 Task: Look for products in the category "Tomato Paste" from Sprouts only.
Action: Mouse moved to (221, 108)
Screenshot: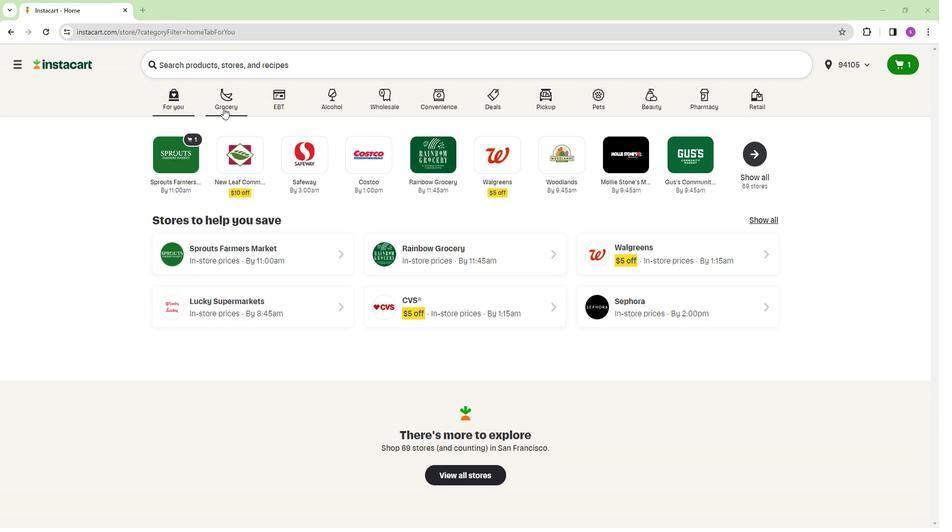 
Action: Mouse pressed left at (221, 108)
Screenshot: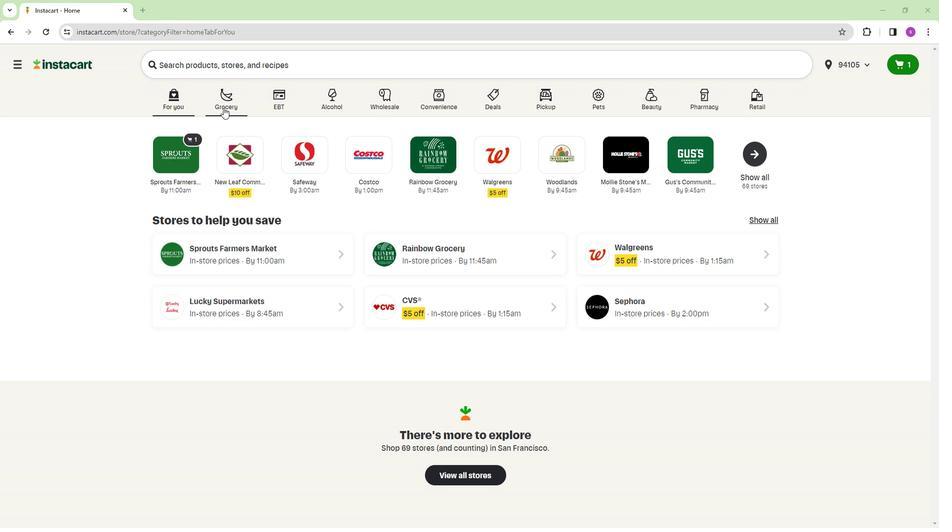
Action: Mouse moved to (167, 163)
Screenshot: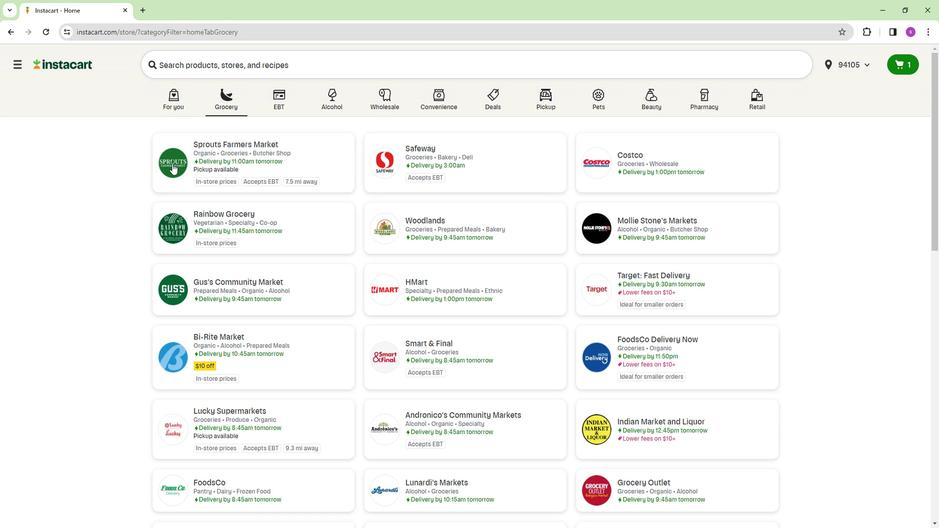 
Action: Mouse pressed left at (167, 163)
Screenshot: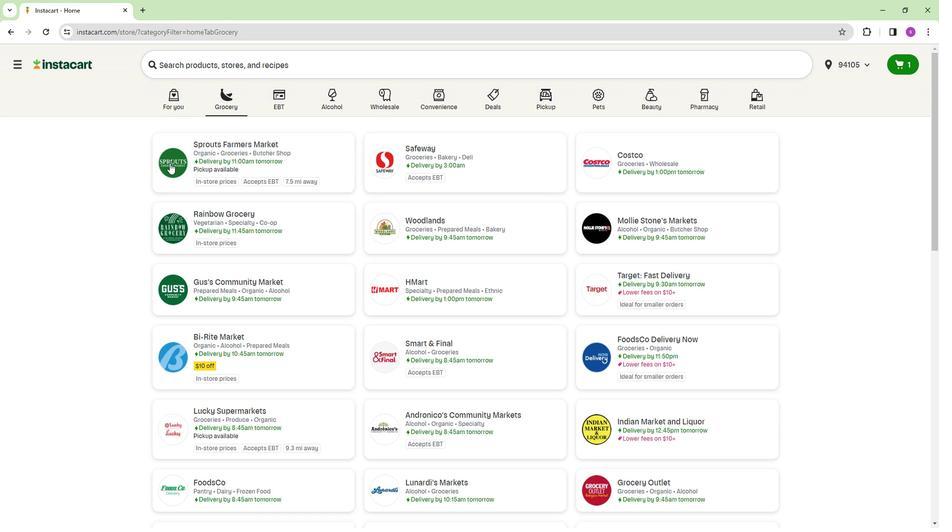 
Action: Mouse moved to (81, 457)
Screenshot: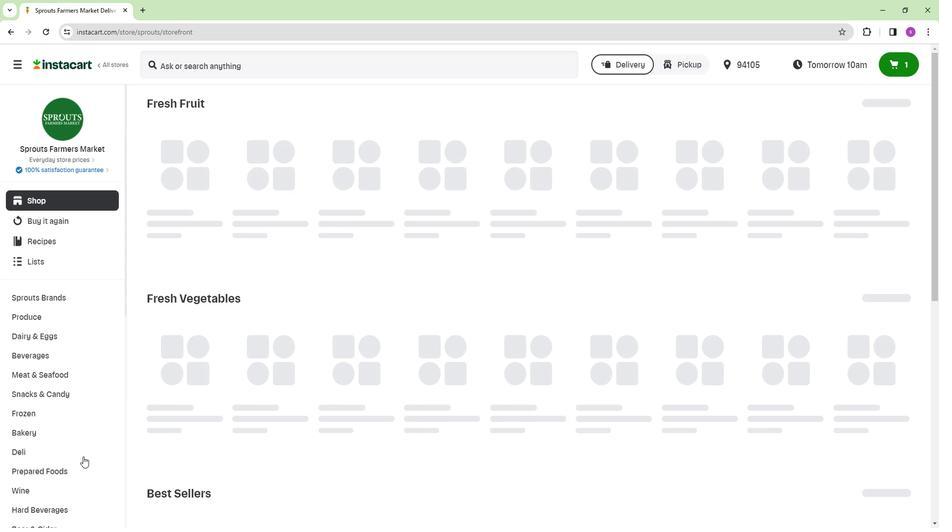 
Action: Mouse scrolled (81, 457) with delta (0, 0)
Screenshot: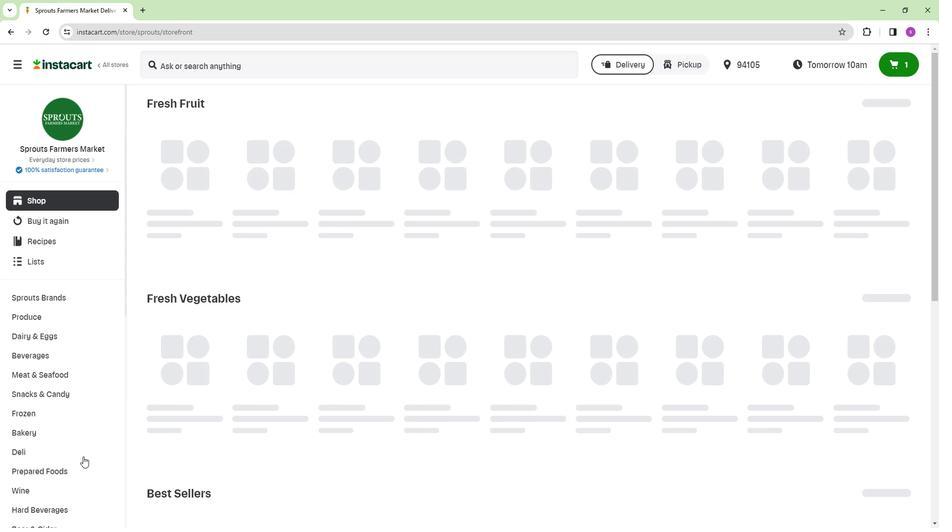 
Action: Mouse moved to (83, 454)
Screenshot: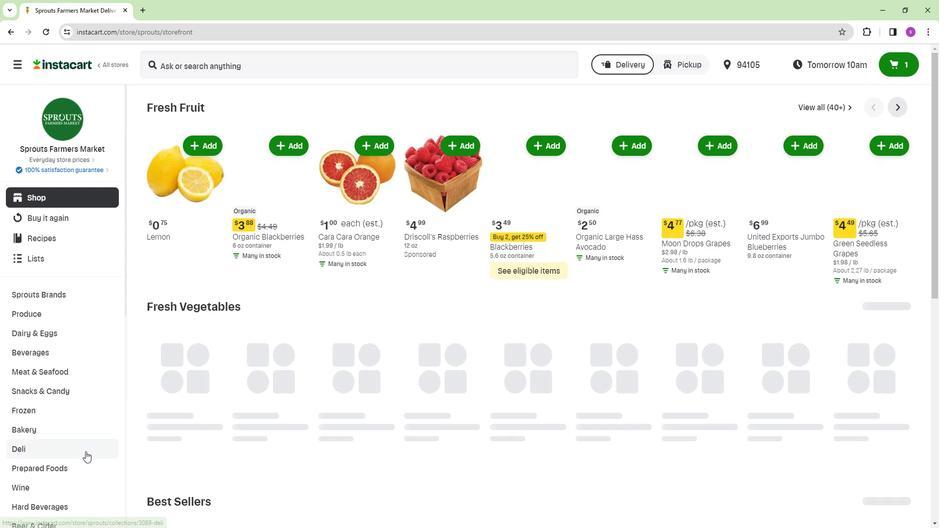 
Action: Mouse scrolled (83, 453) with delta (0, 0)
Screenshot: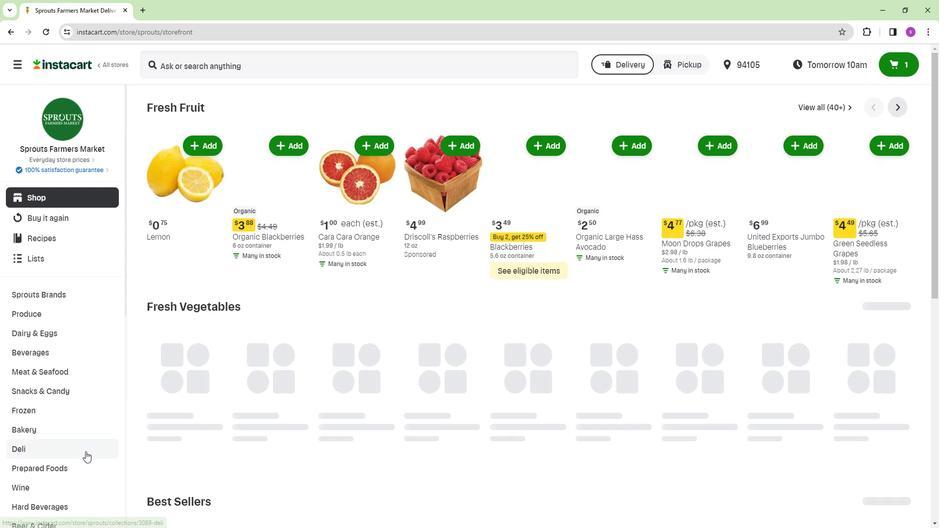 
Action: Mouse moved to (84, 450)
Screenshot: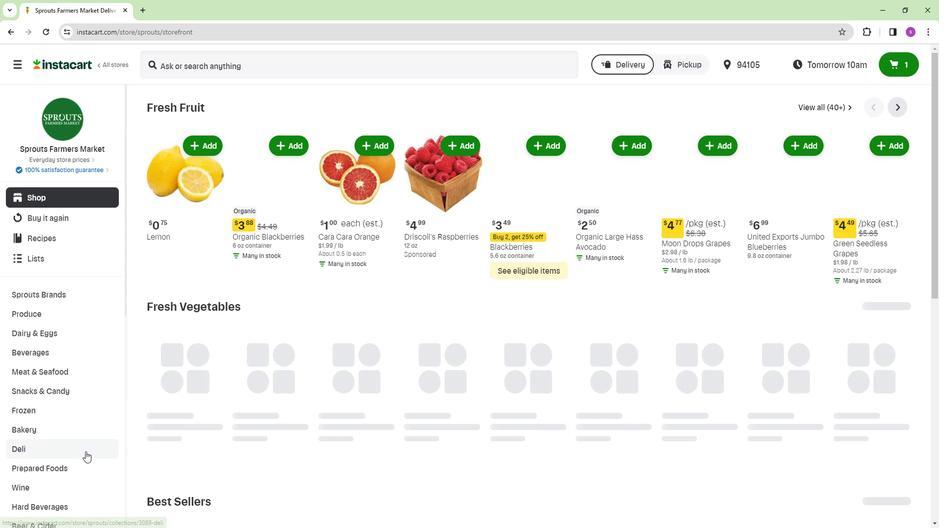 
Action: Mouse scrolled (84, 449) with delta (0, 0)
Screenshot: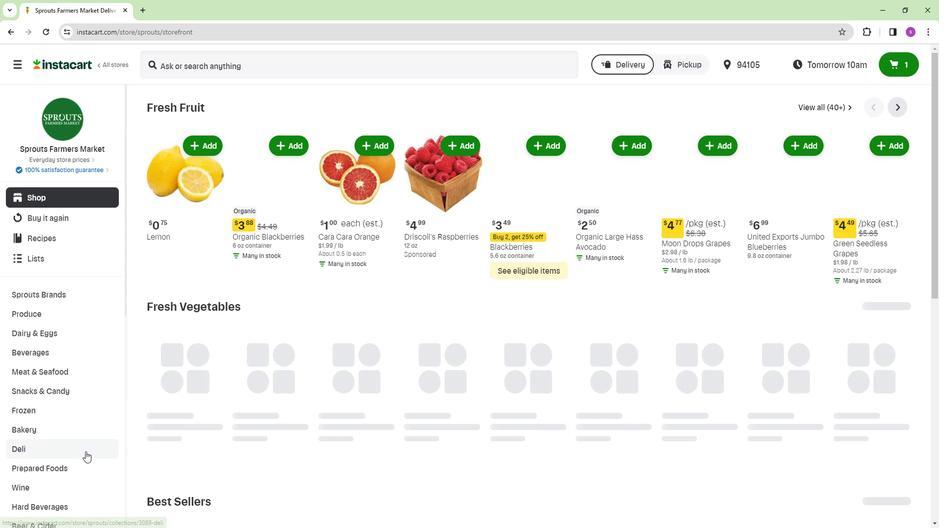 
Action: Mouse moved to (62, 397)
Screenshot: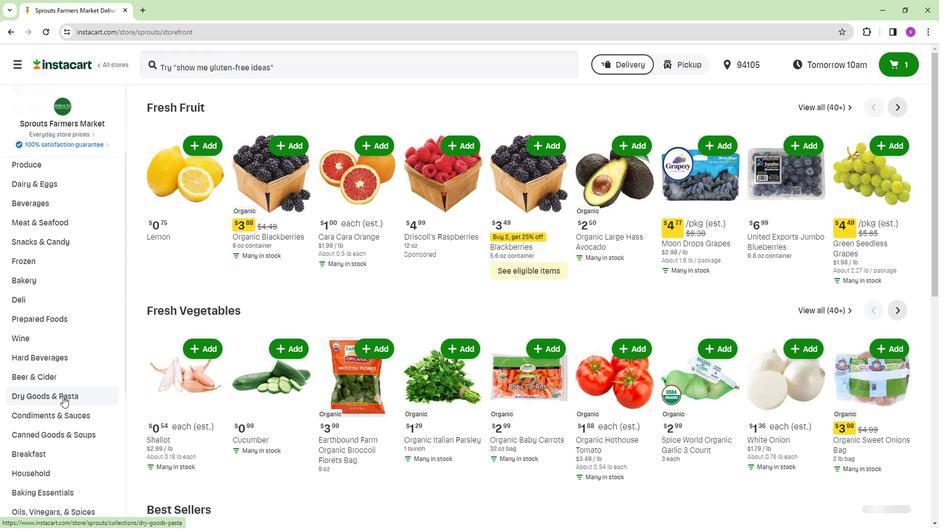 
Action: Mouse pressed left at (62, 397)
Screenshot: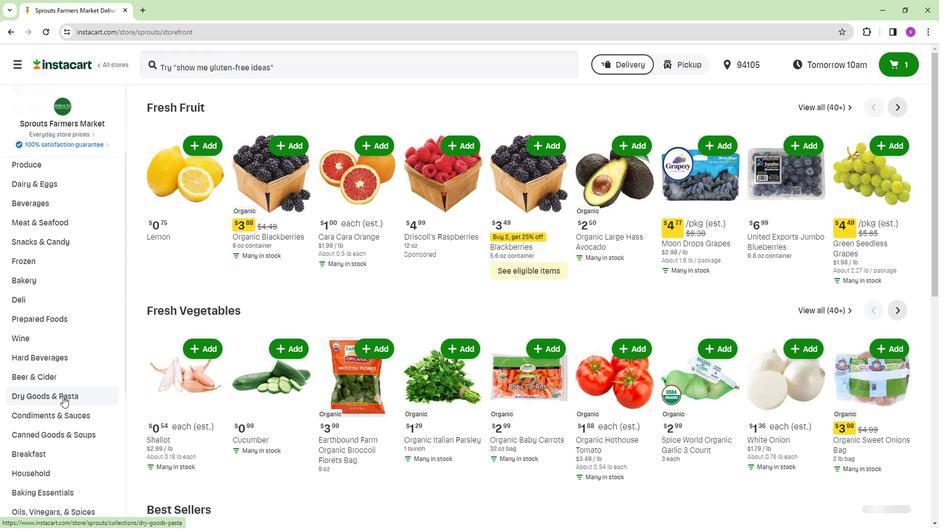 
Action: Mouse moved to (500, 132)
Screenshot: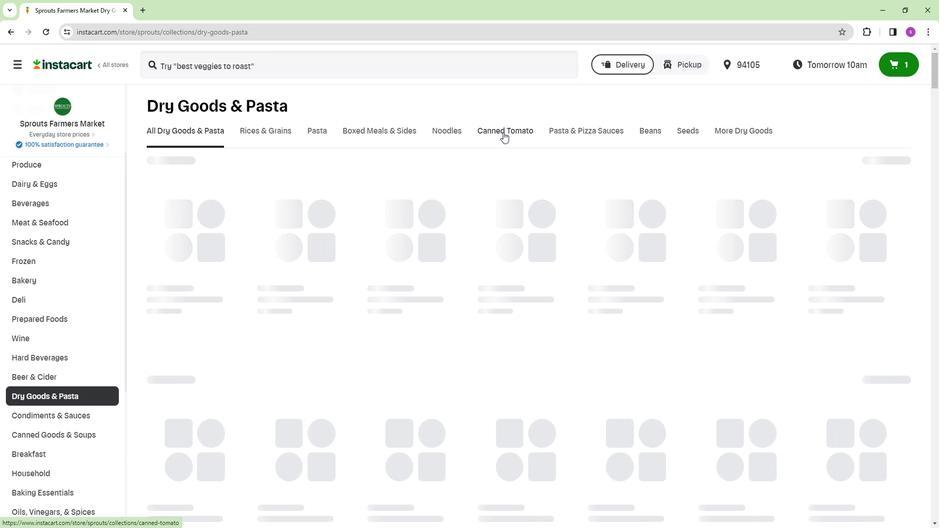 
Action: Mouse pressed left at (500, 132)
Screenshot: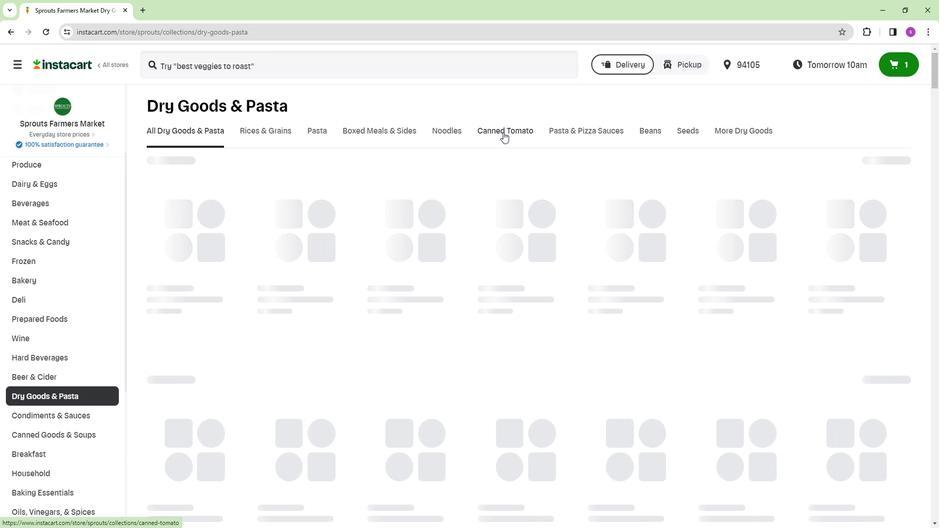 
Action: Mouse moved to (406, 175)
Screenshot: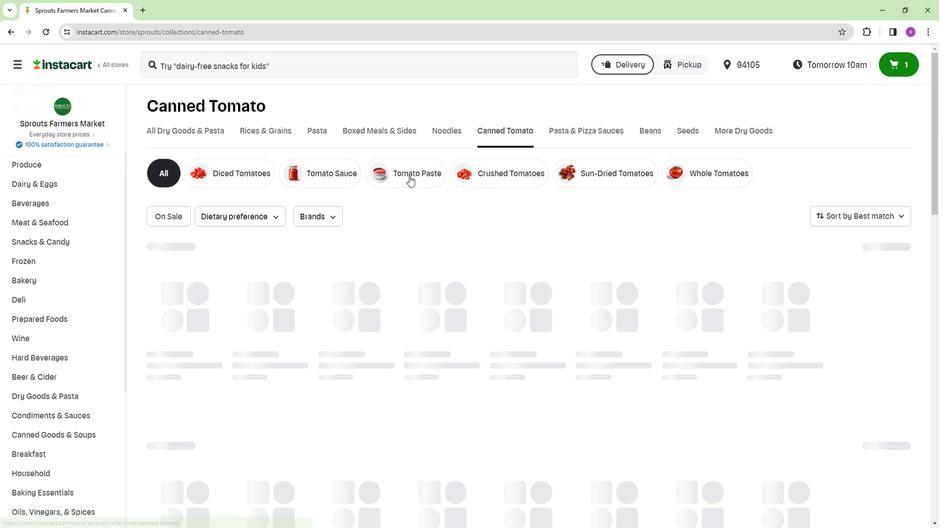 
Action: Mouse pressed left at (406, 175)
Screenshot: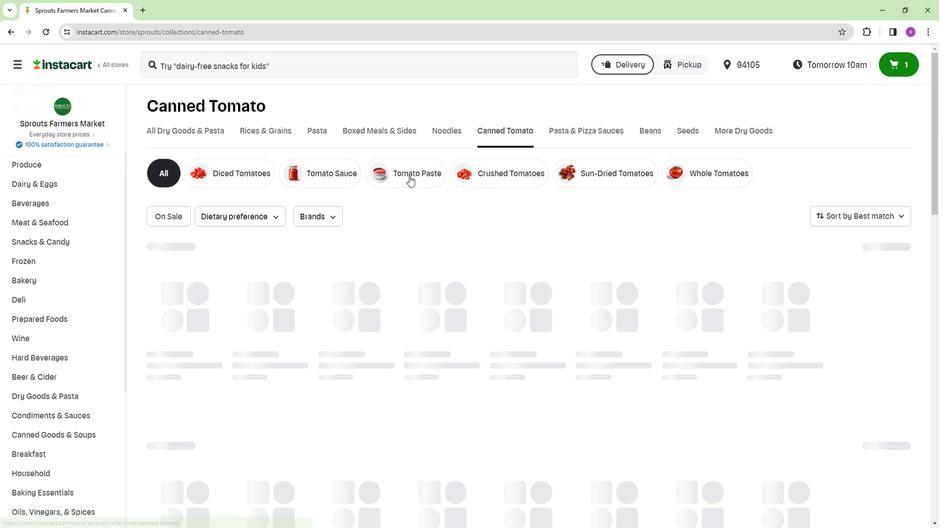 
Action: Mouse moved to (284, 215)
Screenshot: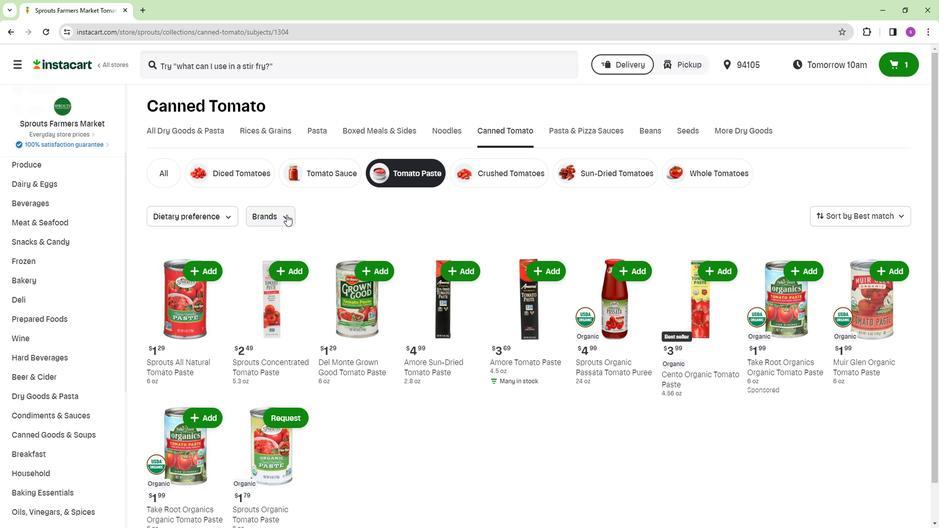 
Action: Mouse pressed left at (284, 215)
Screenshot: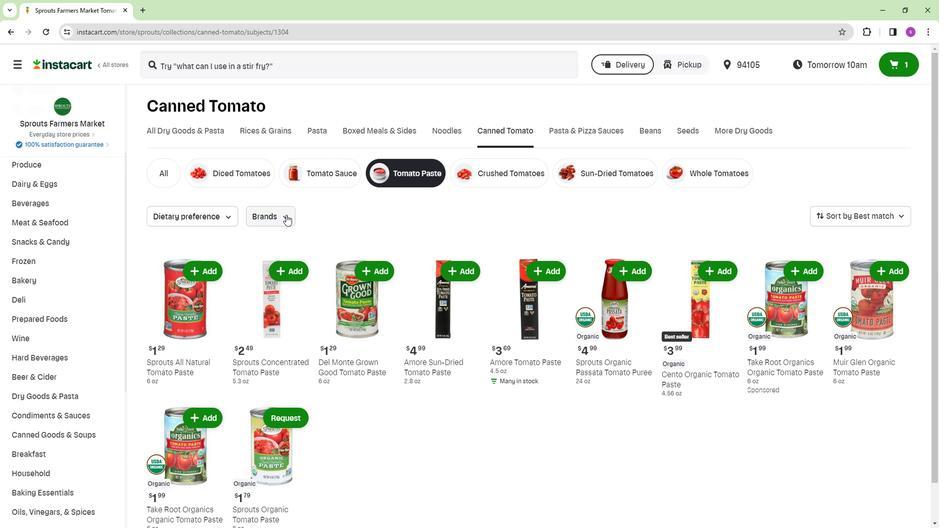 
Action: Mouse moved to (256, 268)
Screenshot: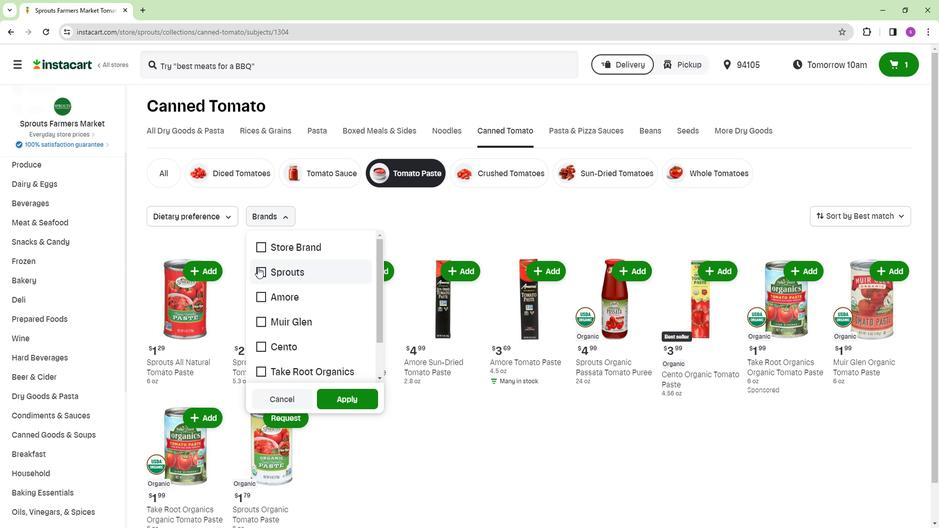 
Action: Mouse pressed left at (256, 268)
Screenshot: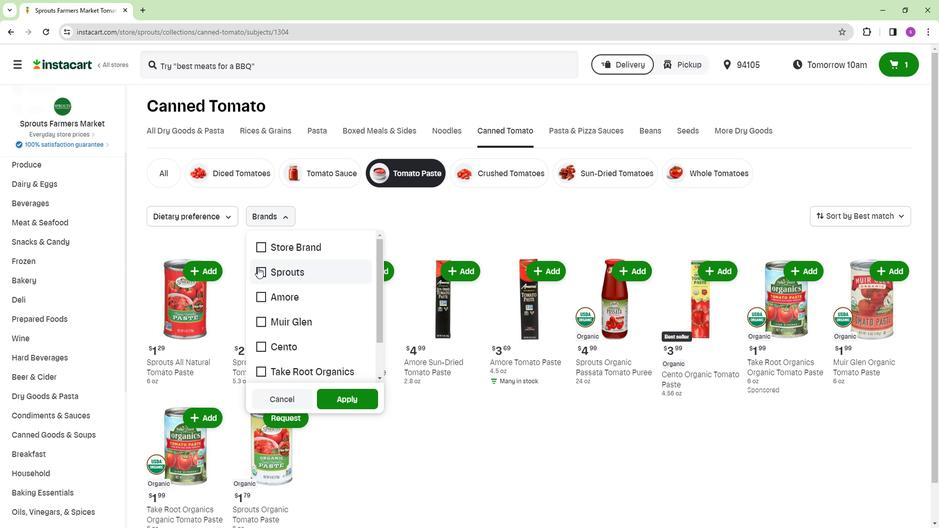 
Action: Mouse moved to (351, 400)
Screenshot: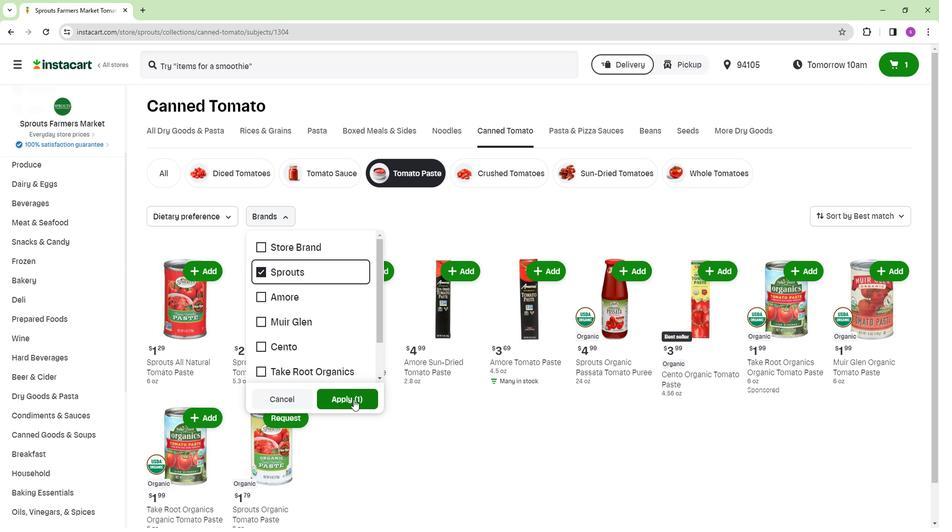 
Action: Mouse pressed left at (351, 400)
Screenshot: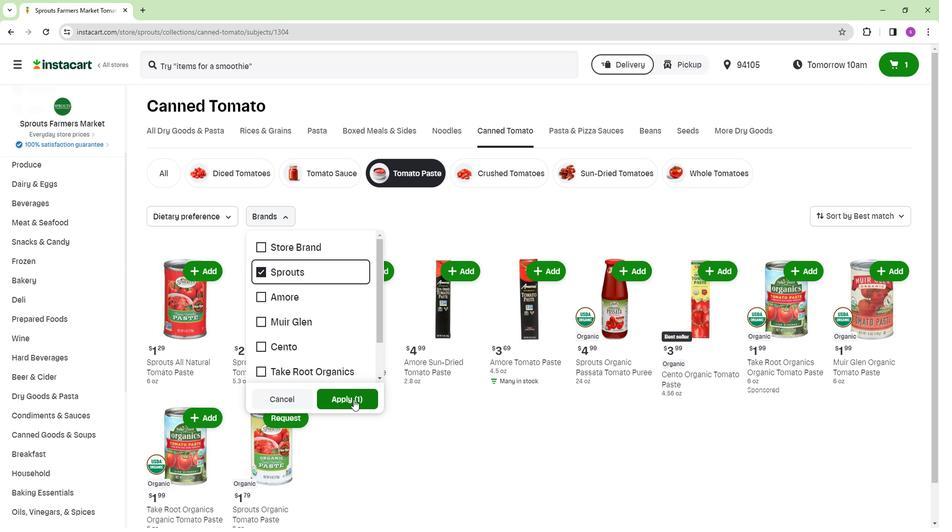 
Action: Mouse moved to (491, 362)
Screenshot: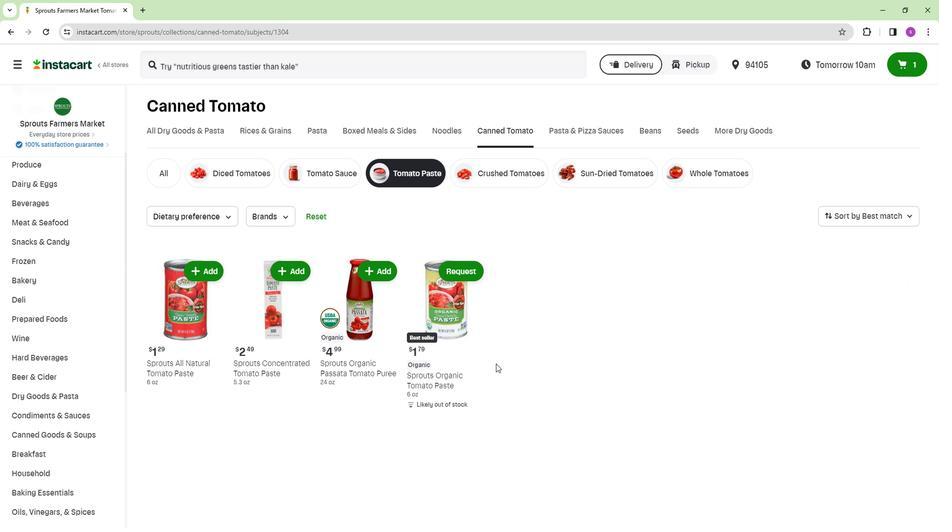 
